 Task: Measure the distance between Boston and Providence.
Action: Key pressed ostoin
Screenshot: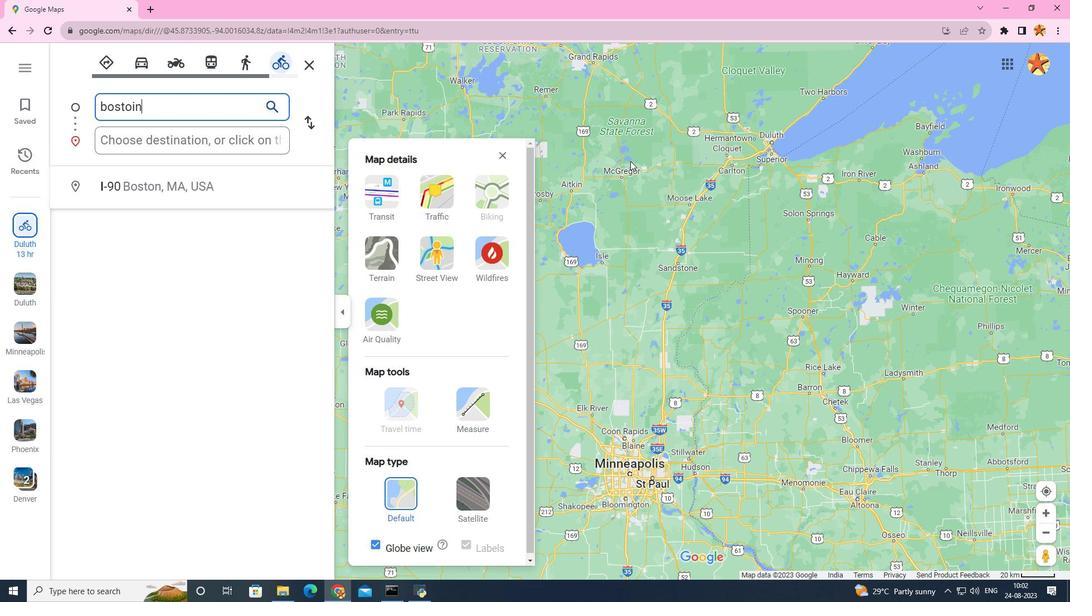 
Action: Mouse moved to (626, 163)
Screenshot: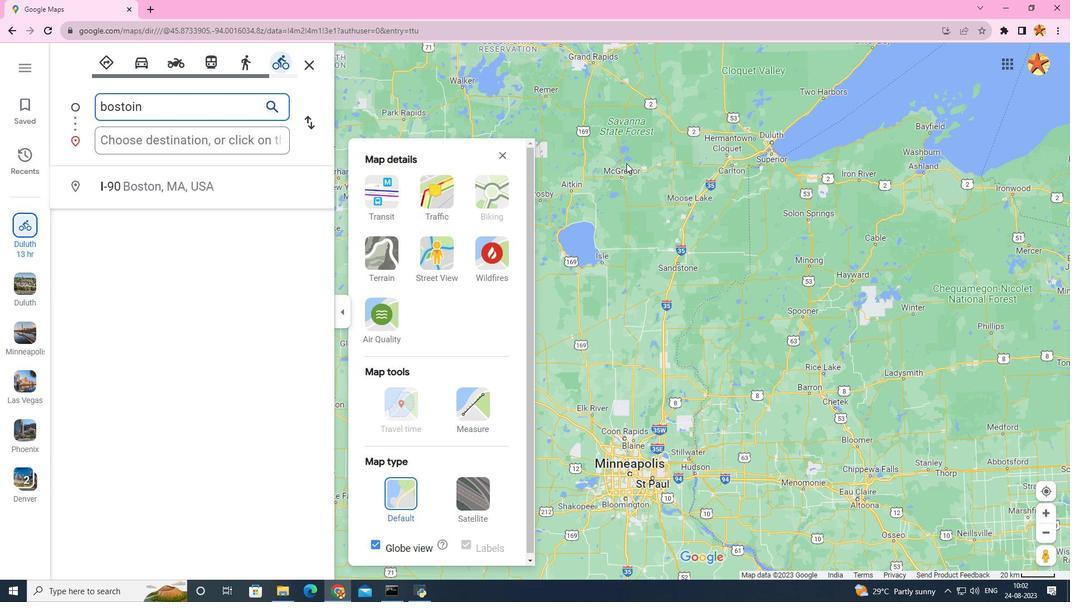 
Action: Key pressed <Key.backspace><Key.backspace>
Screenshot: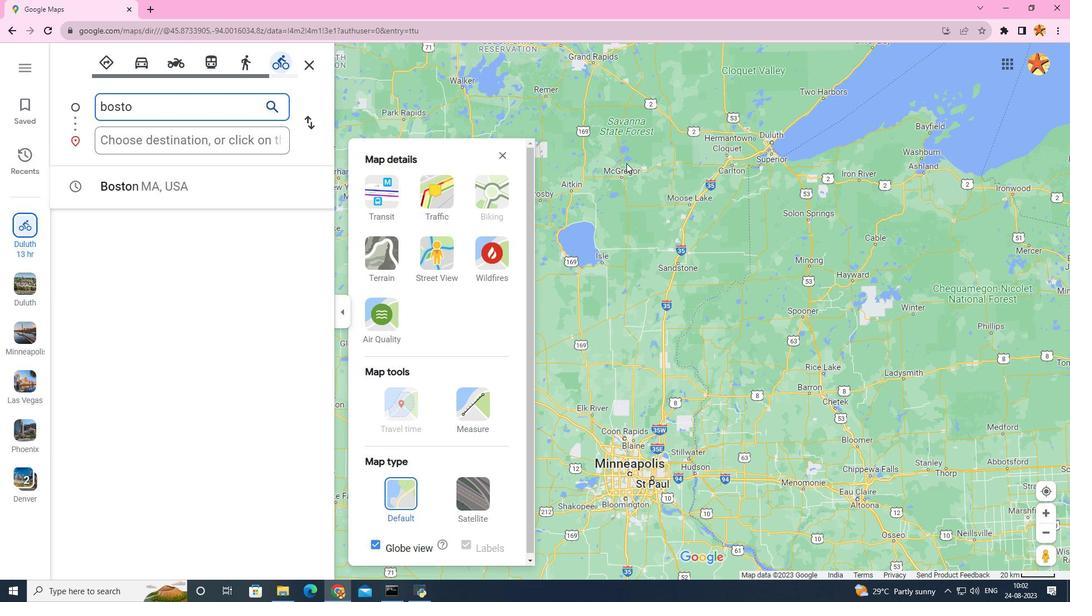 
Action: Mouse moved to (165, 180)
Screenshot: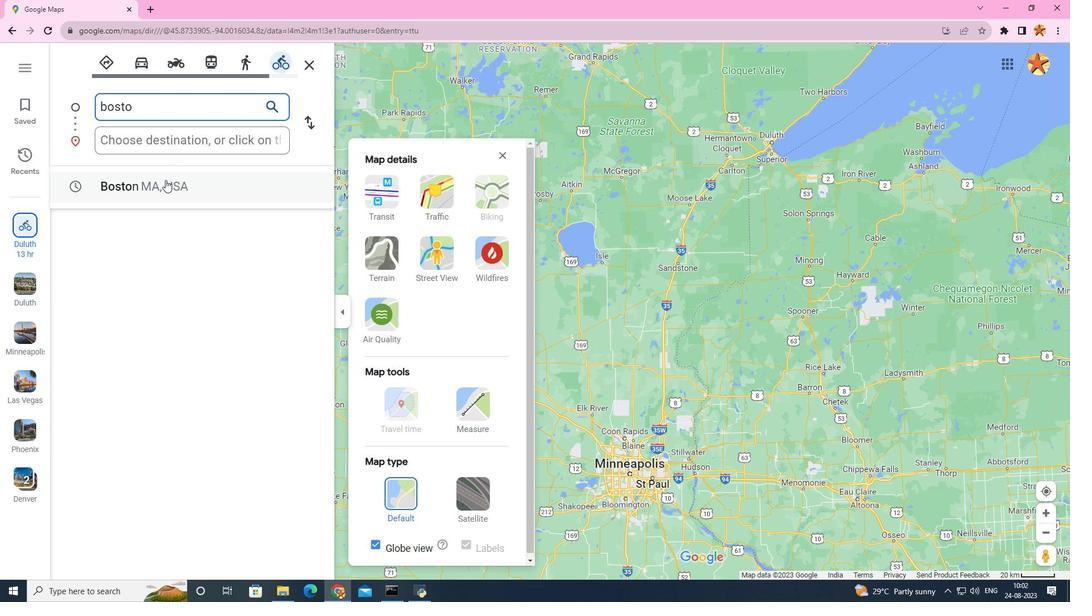 
Action: Mouse pressed left at (165, 180)
Screenshot: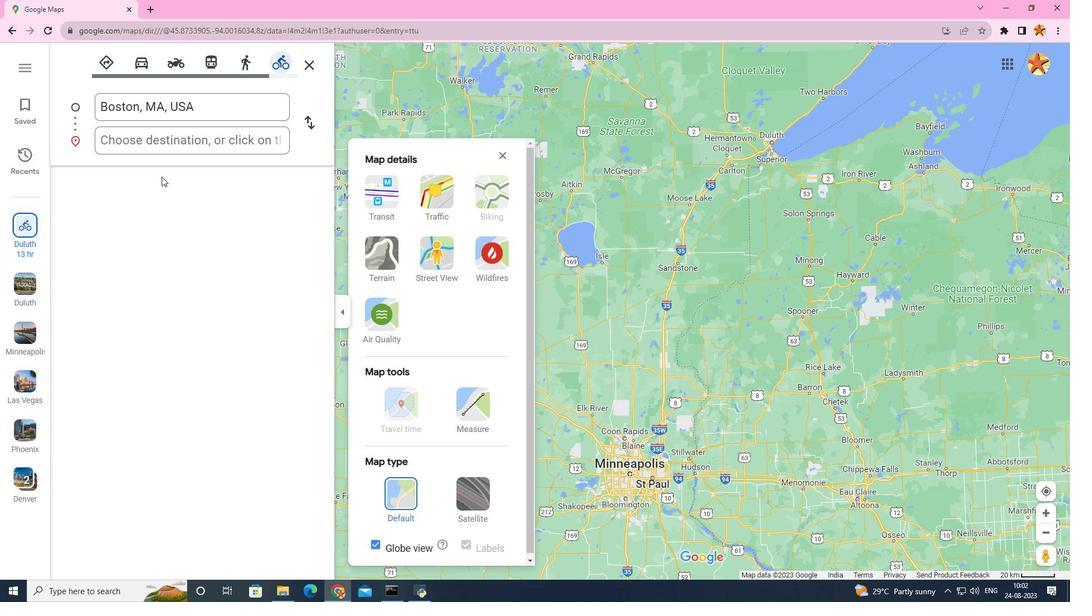 
Action: Mouse moved to (149, 134)
Screenshot: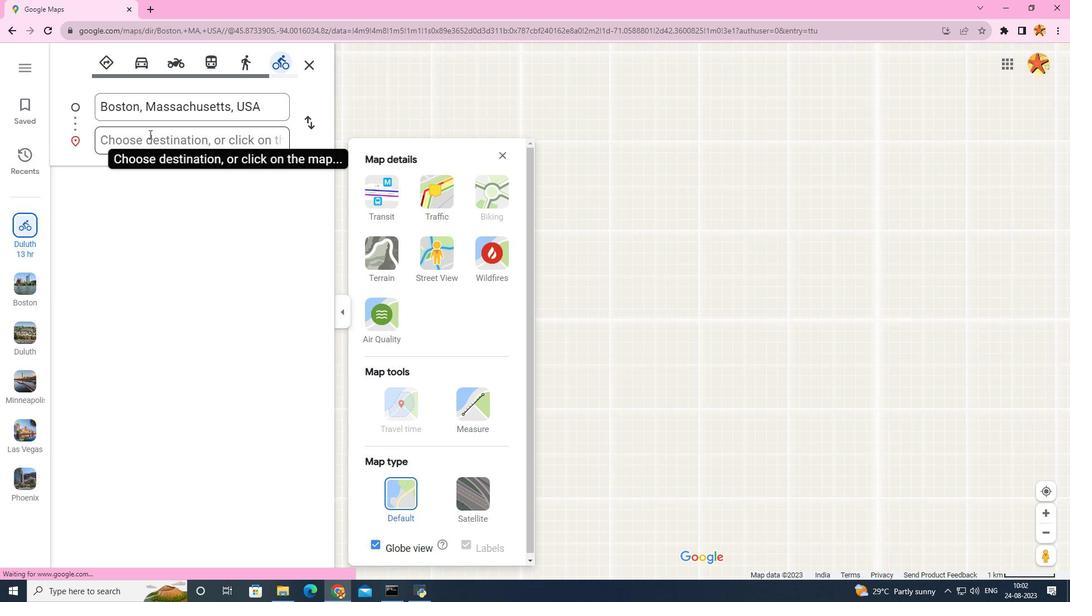 
Action: Mouse pressed left at (149, 134)
Screenshot: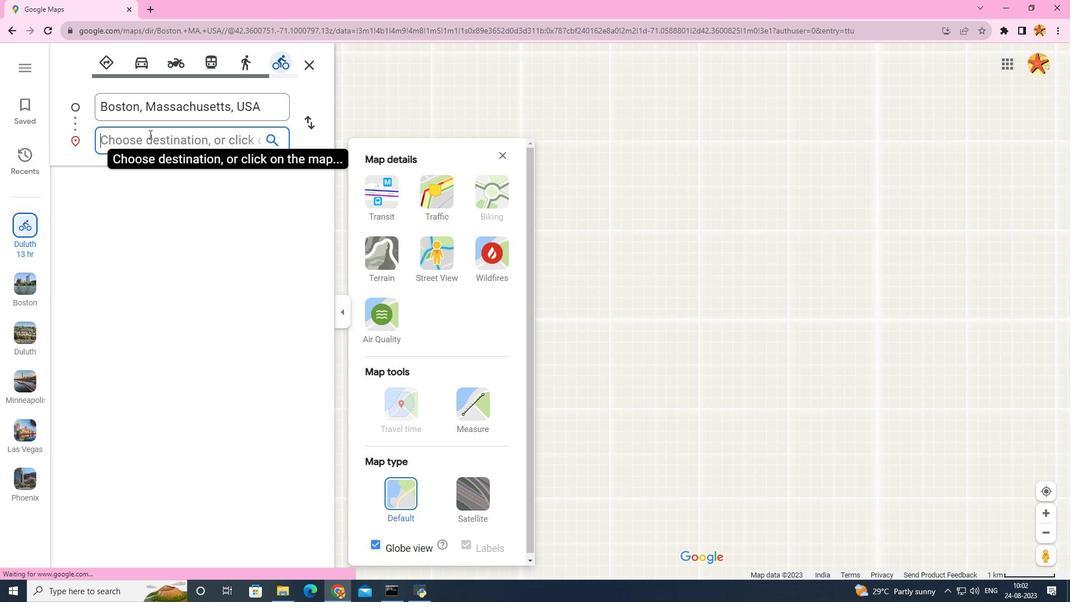 
Action: Key pressed pr
Screenshot: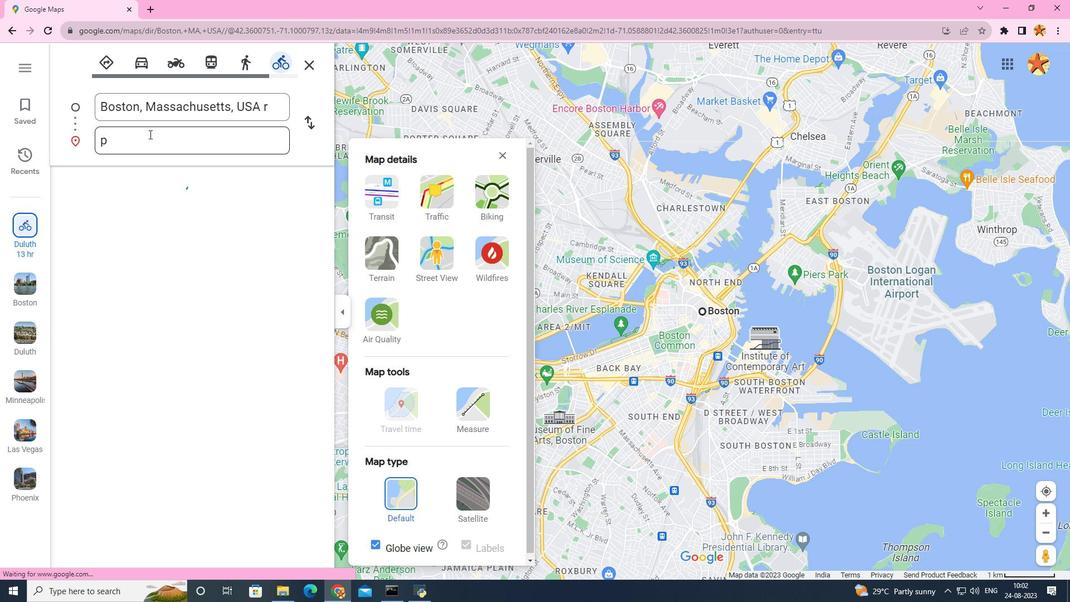 
Action: Mouse moved to (148, 134)
Screenshot: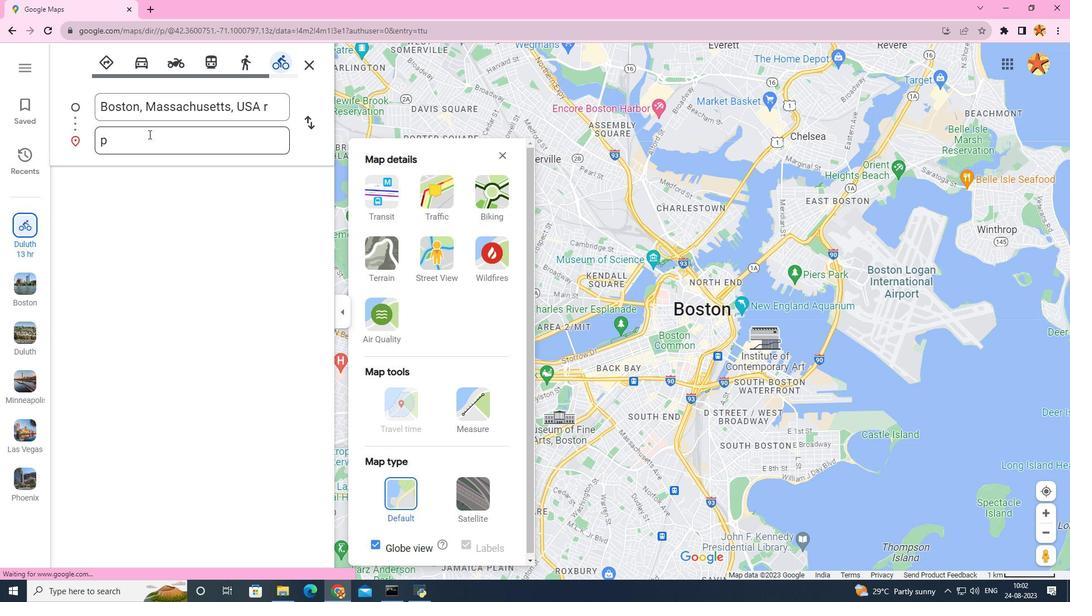 
Action: Mouse pressed left at (148, 134)
Screenshot: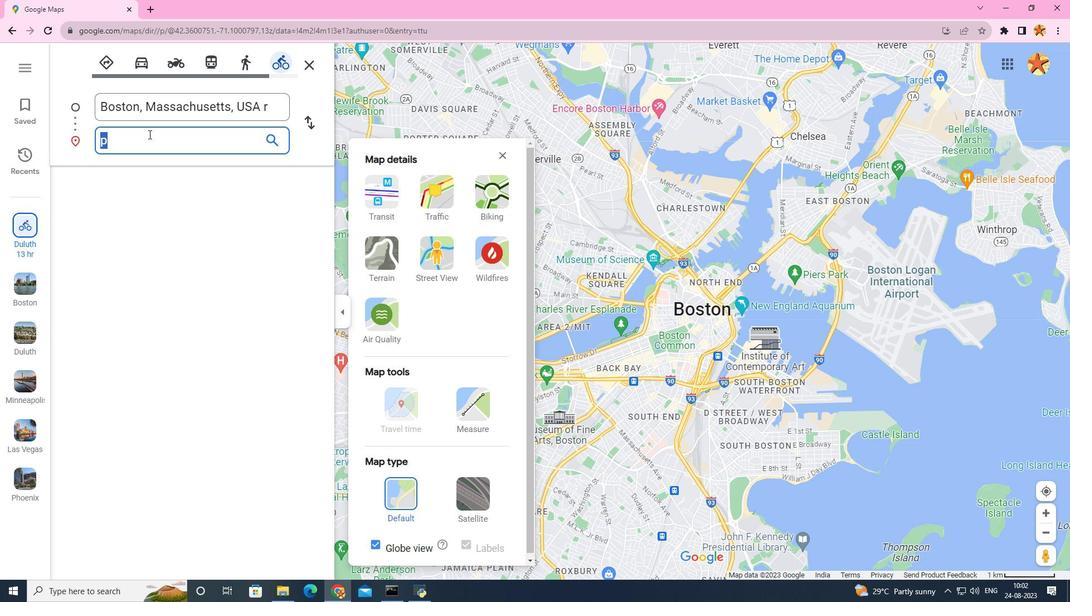 
Action: Mouse pressed left at (148, 134)
Screenshot: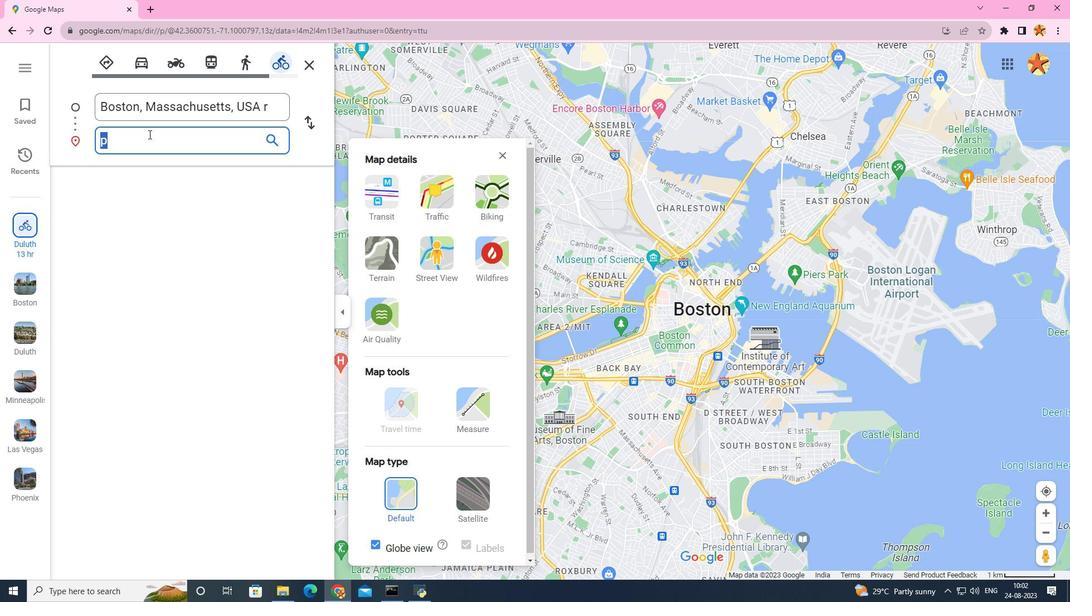 
Action: Mouse moved to (121, 137)
Screenshot: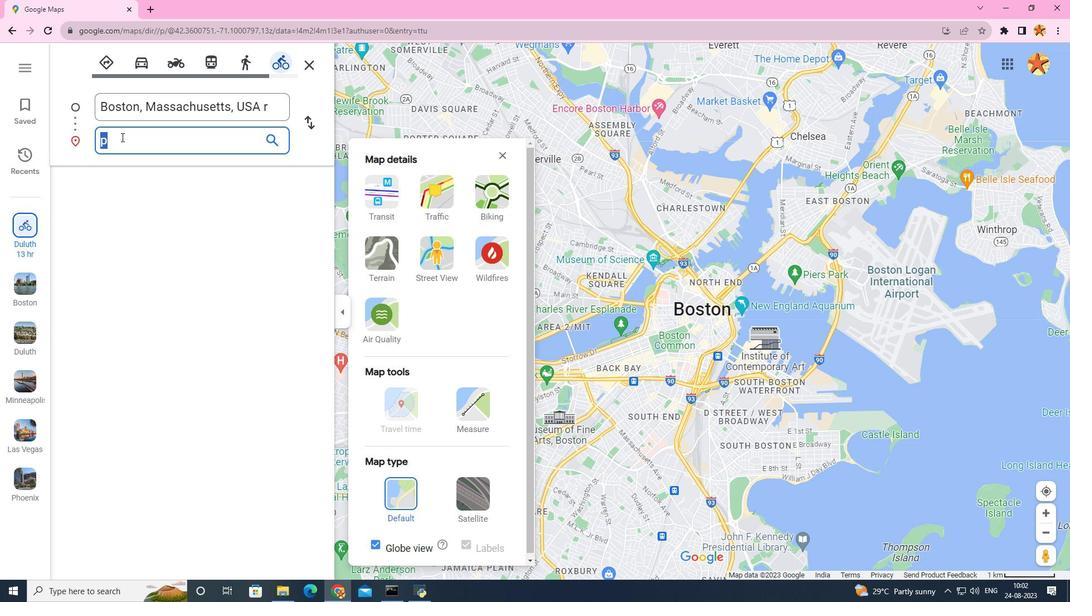 
Action: Mouse pressed left at (121, 137)
Screenshot: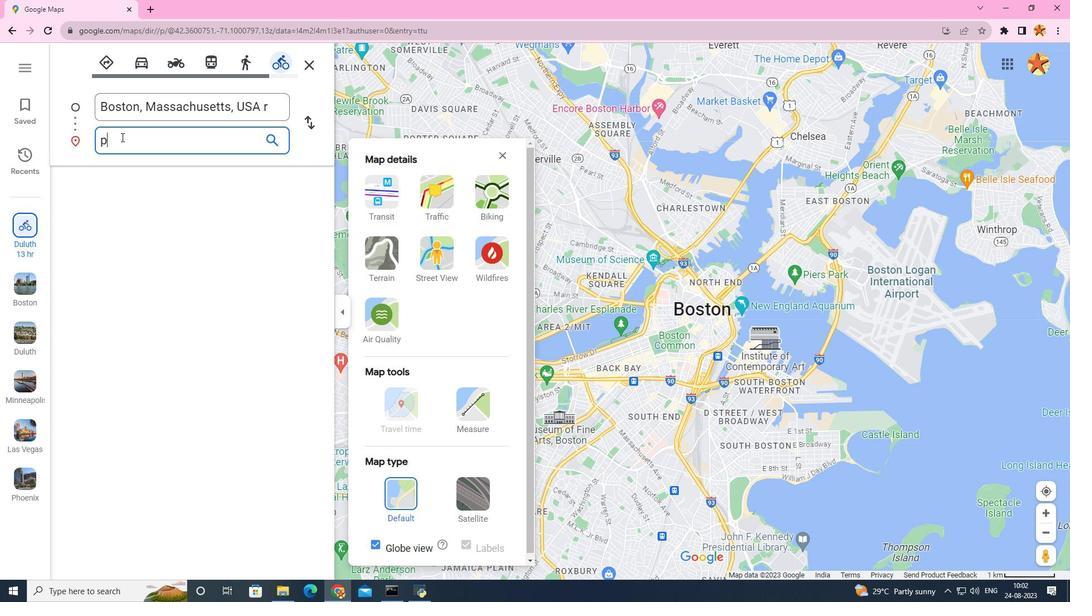 
Action: Mouse moved to (120, 137)
Screenshot: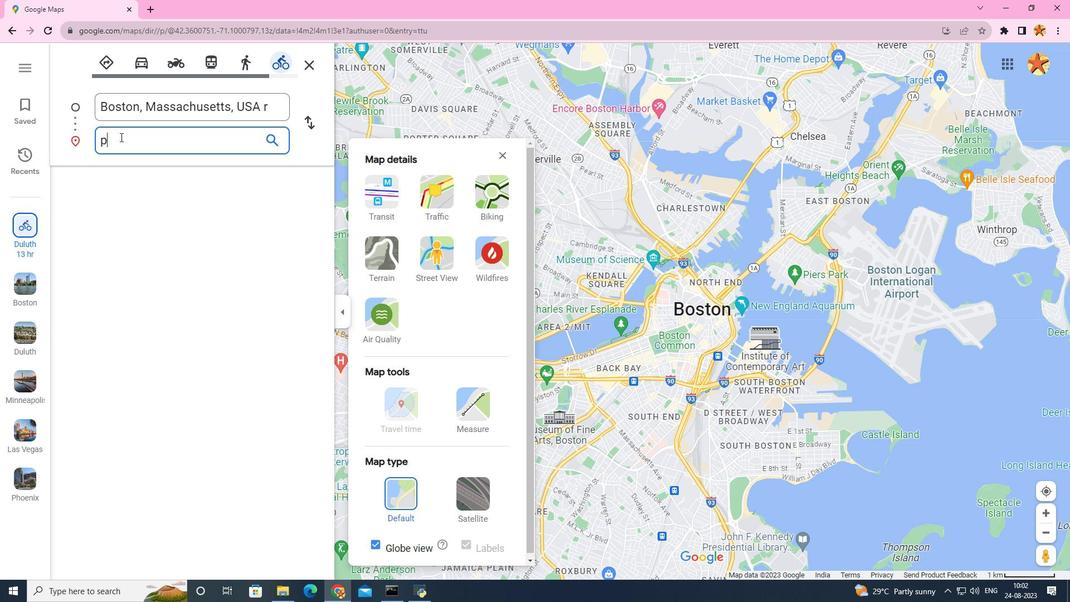 
Action: Key pressed r
Screenshot: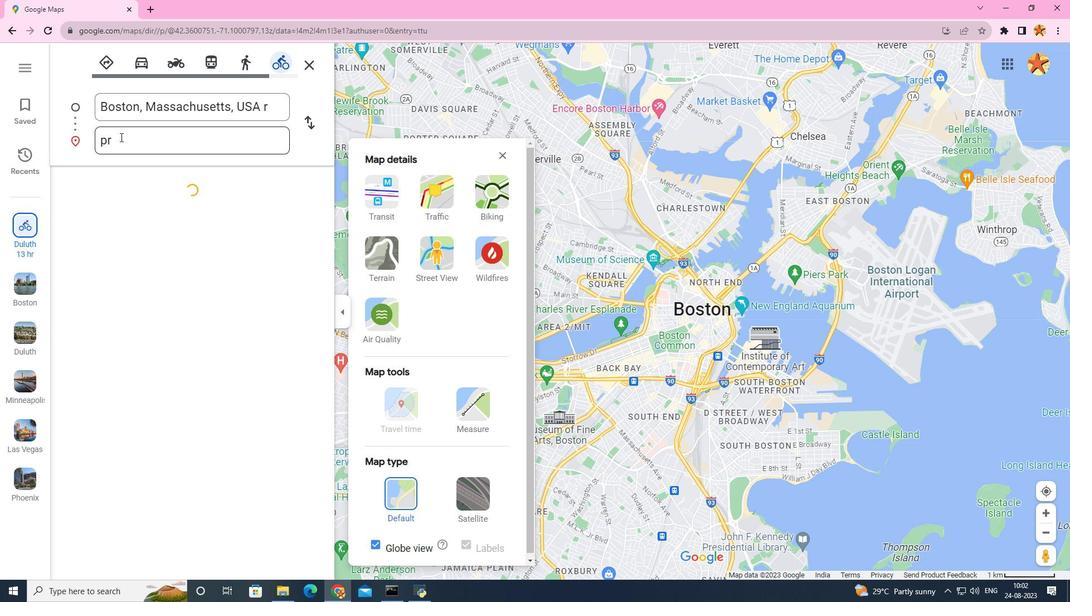 
Action: Mouse pressed left at (120, 137)
Screenshot: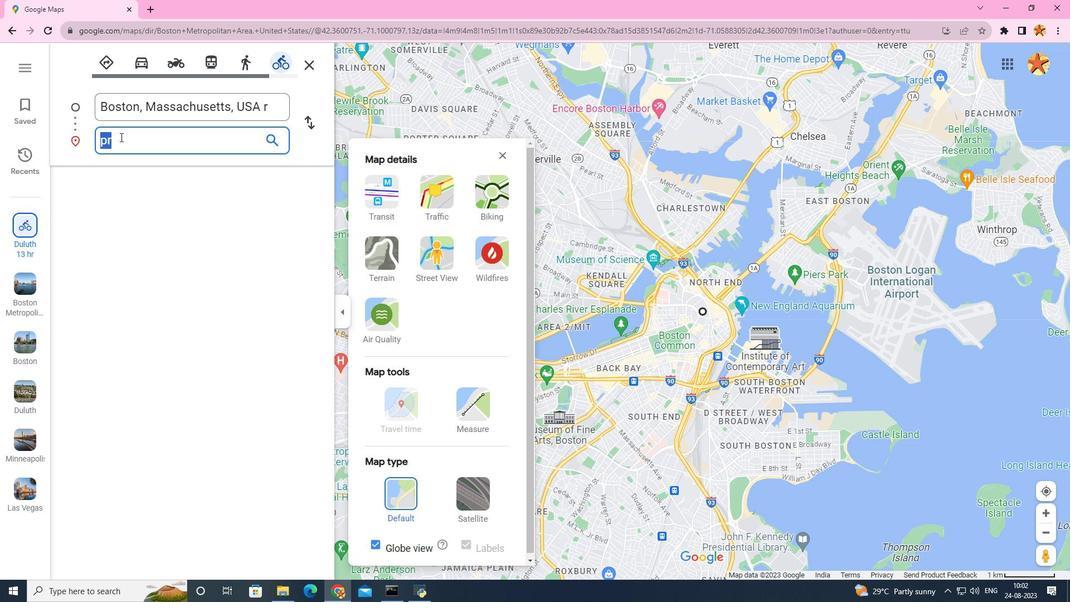 
Action: Mouse pressed left at (120, 137)
Screenshot: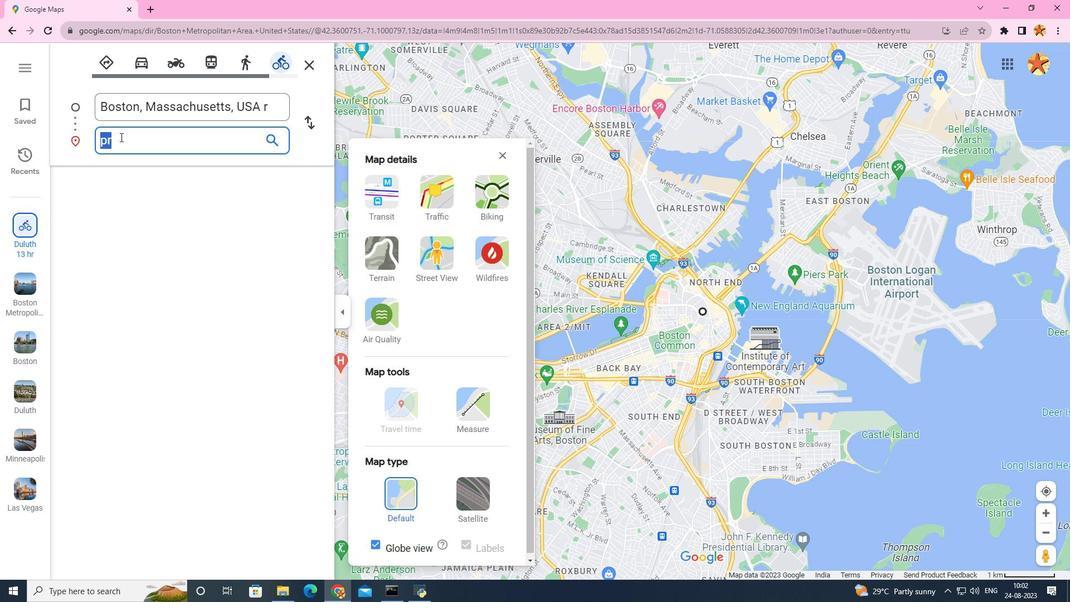 
Action: Mouse moved to (115, 141)
Screenshot: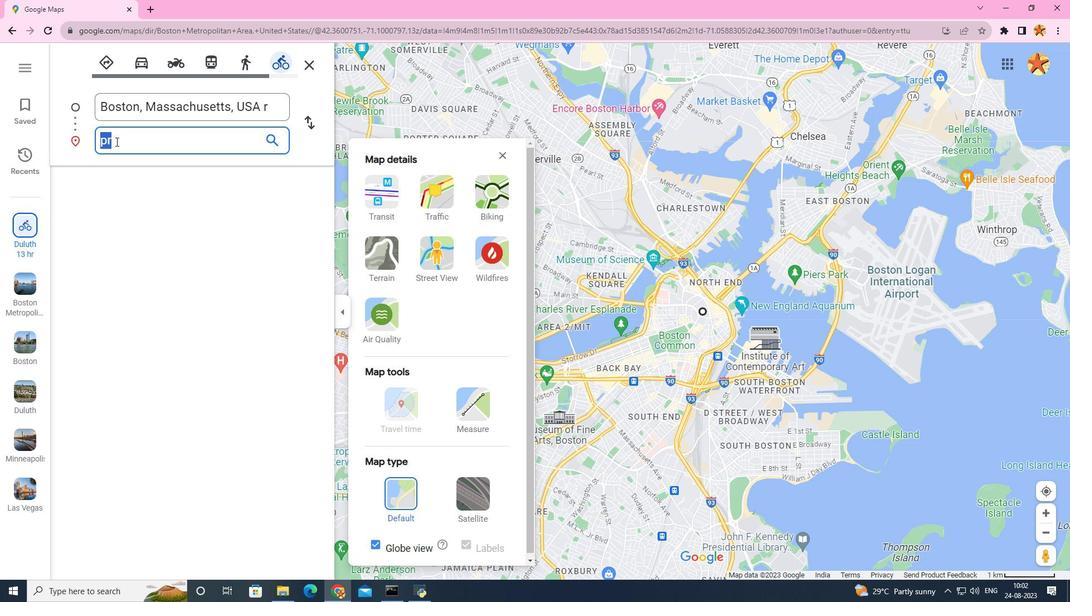 
Action: Mouse pressed left at (115, 141)
Screenshot: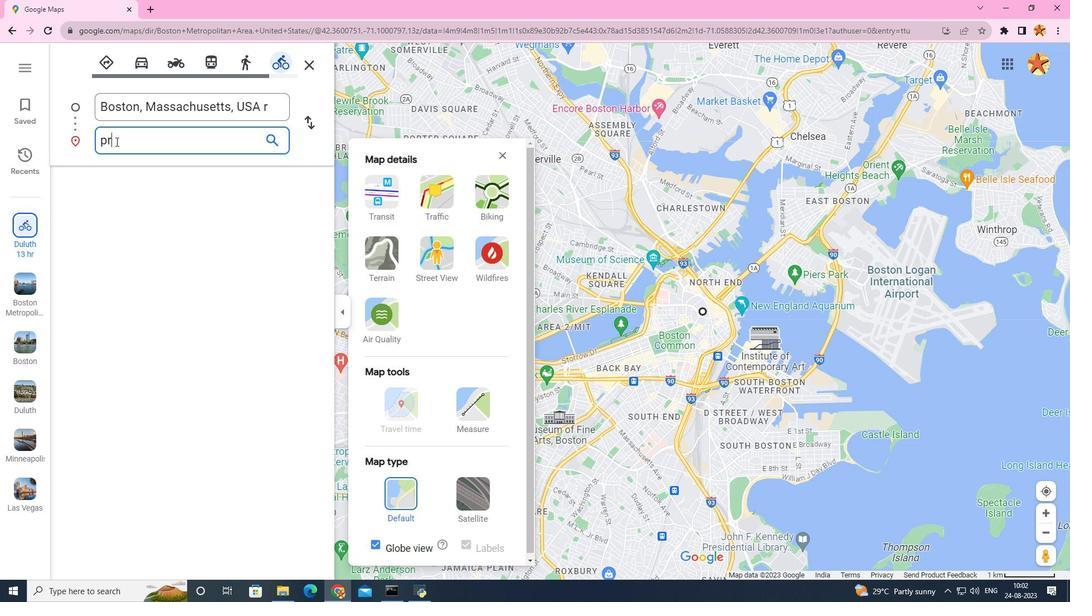 
Action: Key pressed o
Screenshot: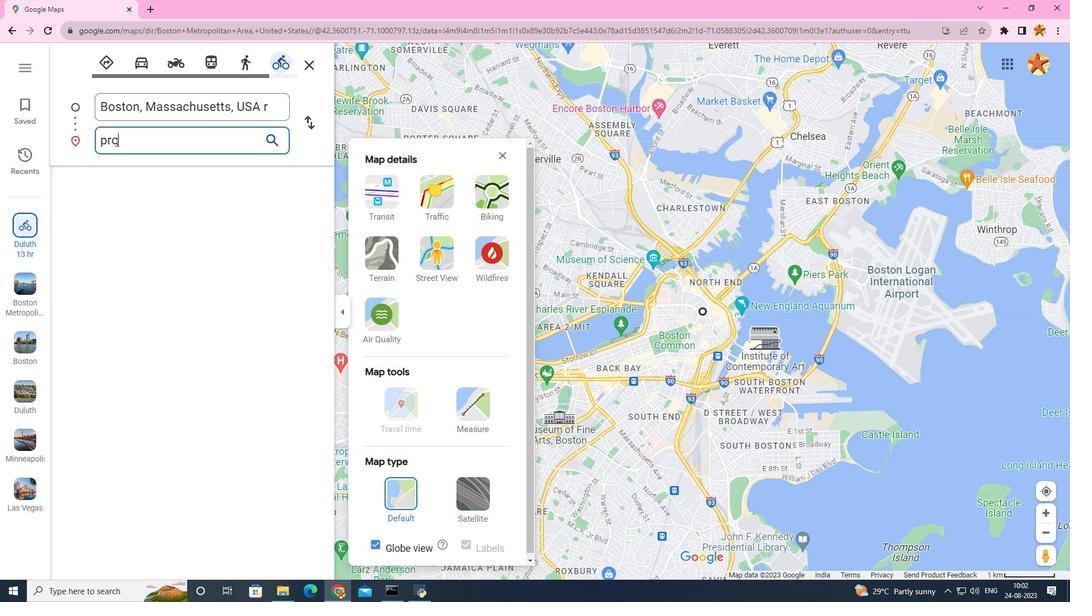 
Action: Mouse moved to (132, 191)
Screenshot: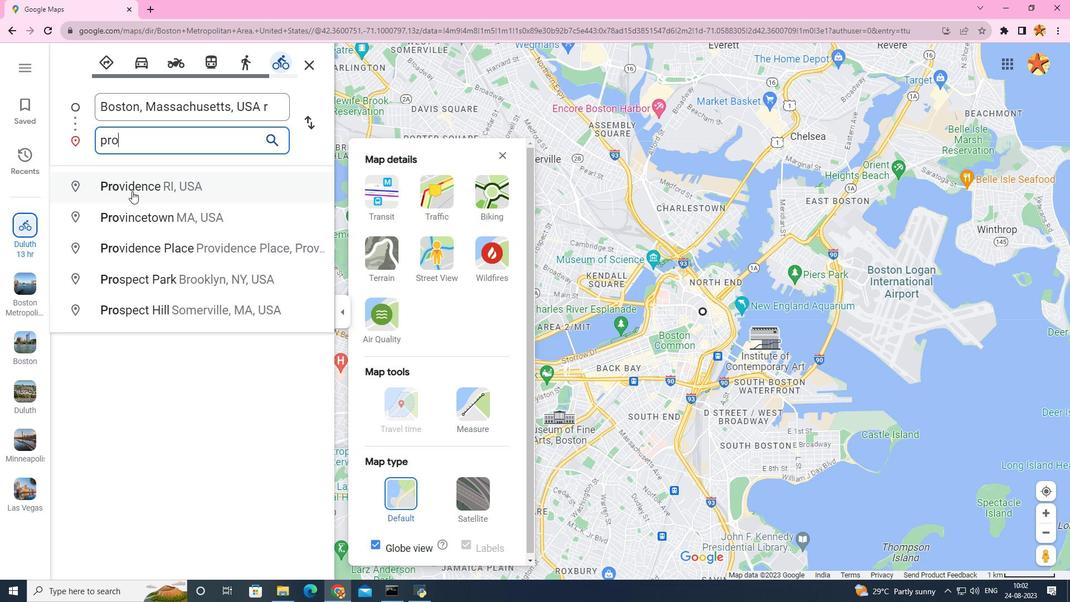 
Action: Mouse pressed left at (132, 191)
Screenshot: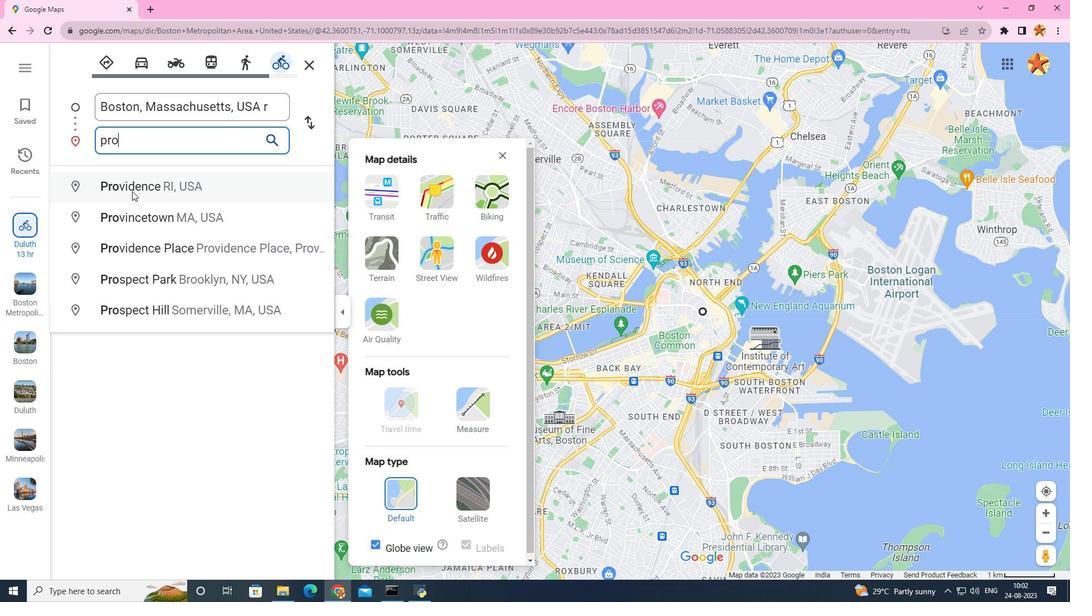 
Action: Mouse moved to (484, 409)
Screenshot: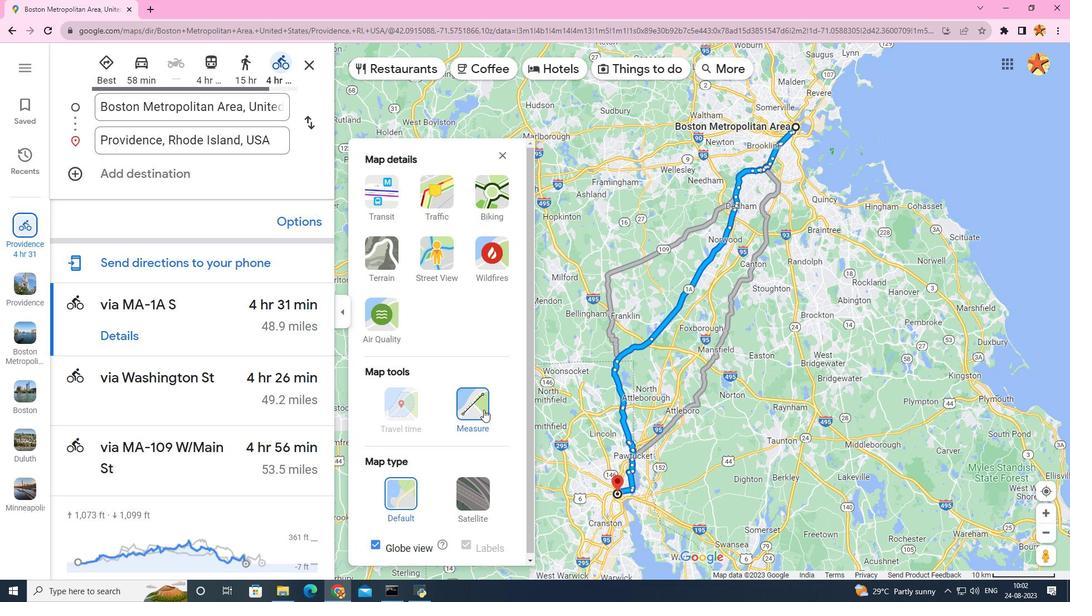 
Action: Mouse pressed left at (484, 409)
Screenshot: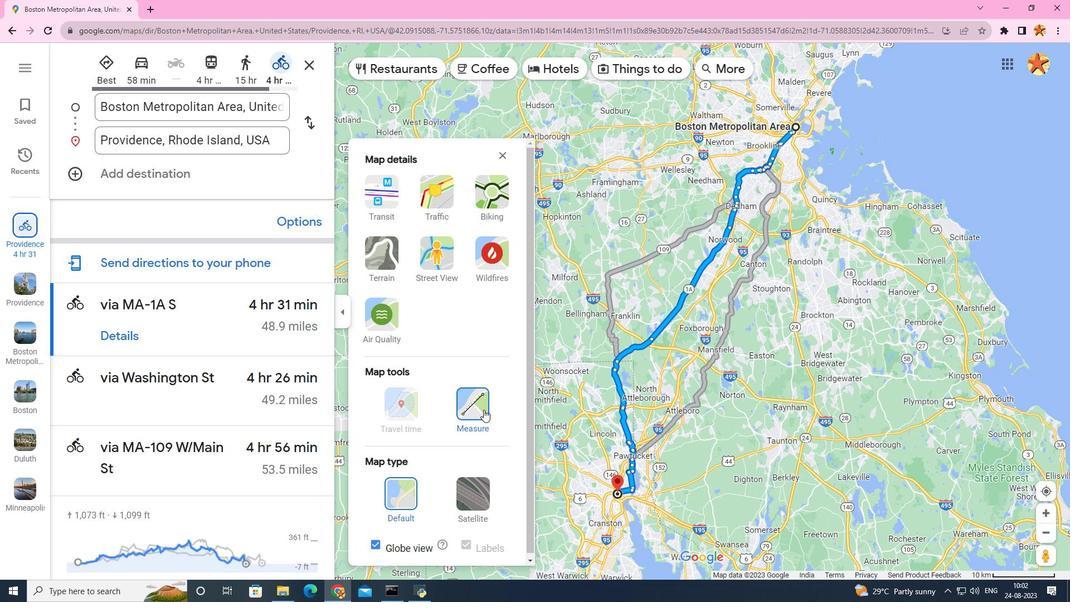 
Action: Mouse moved to (615, 491)
Screenshot: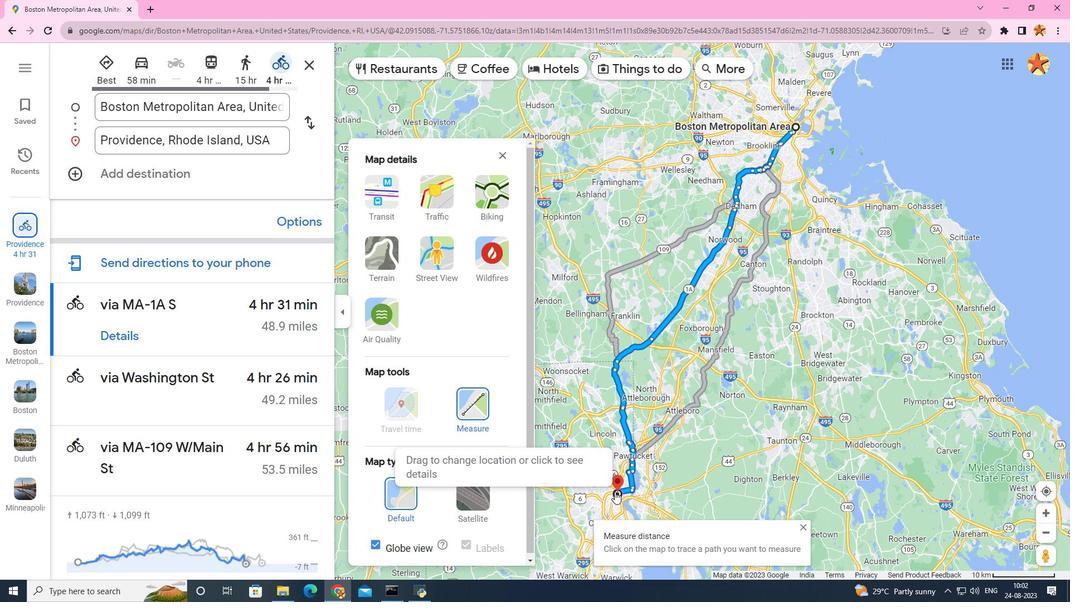 
Action: Mouse pressed left at (615, 491)
Screenshot: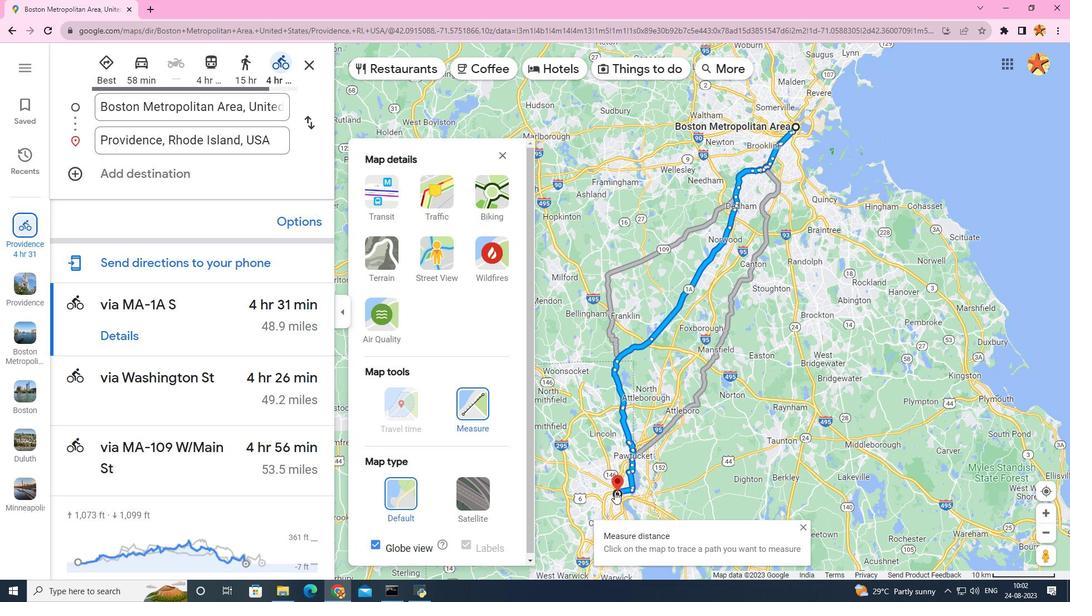 
Action: Mouse moved to (798, 126)
Screenshot: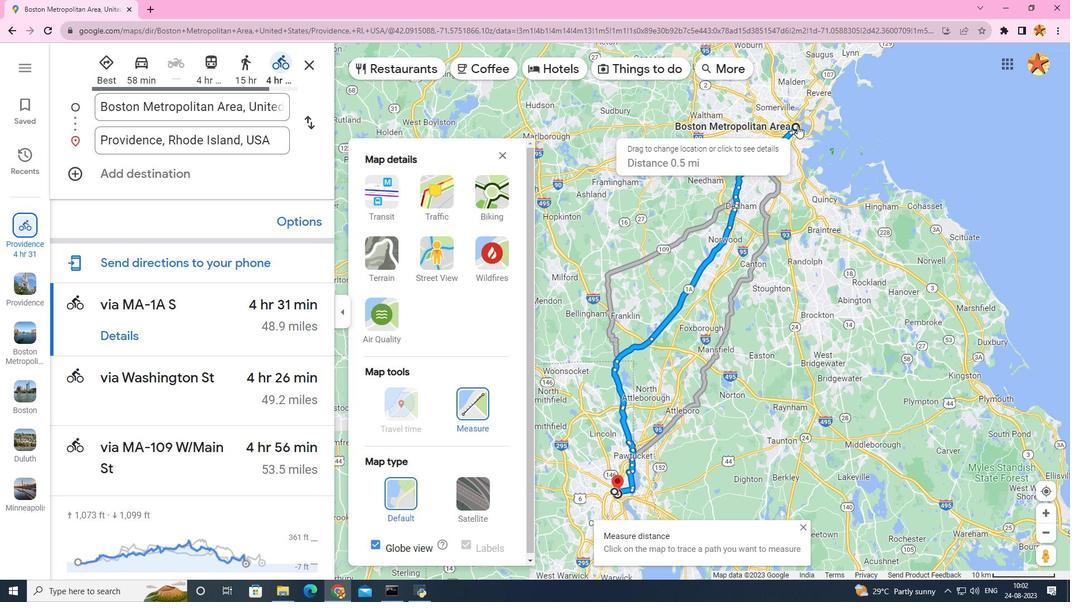 
Action: Mouse pressed left at (798, 126)
Screenshot: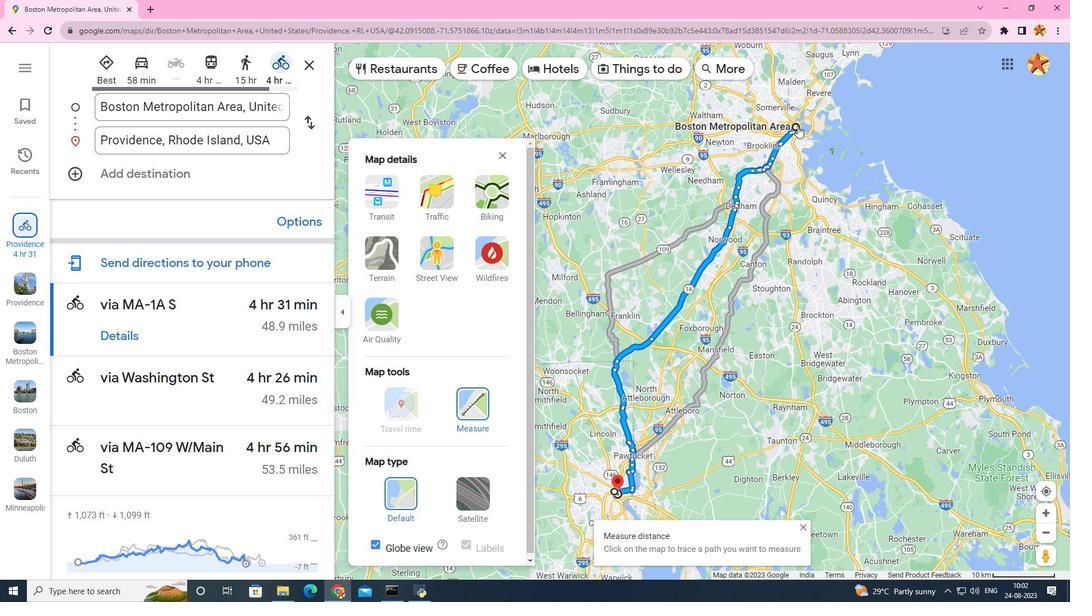 
Action: Mouse moved to (688, 226)
Screenshot: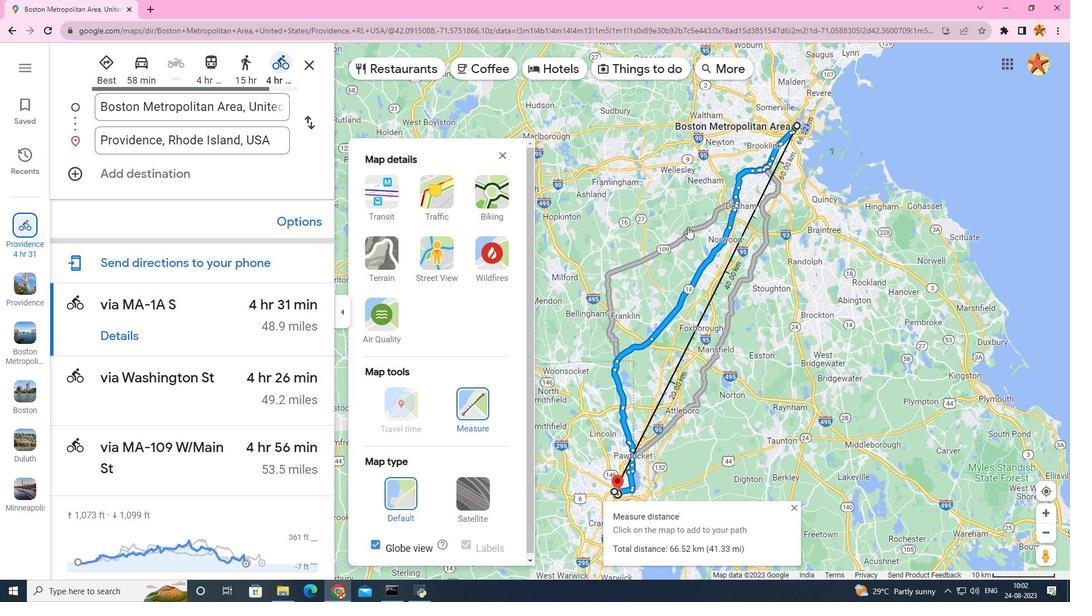 
Action: Mouse scrolled (688, 227) with delta (0, 0)
Screenshot: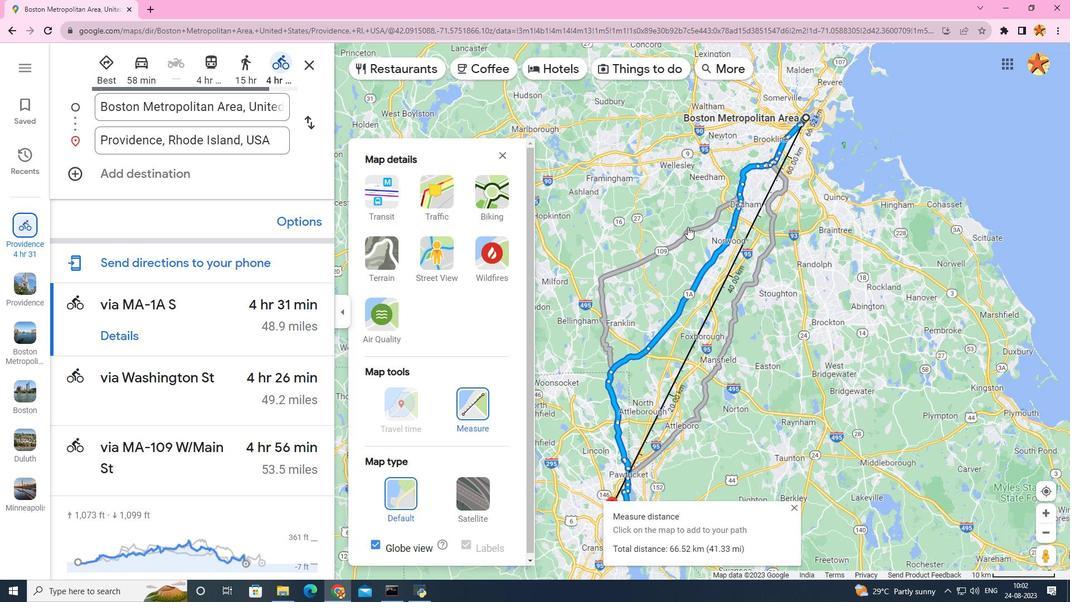 
Action: Mouse scrolled (688, 227) with delta (0, 0)
Screenshot: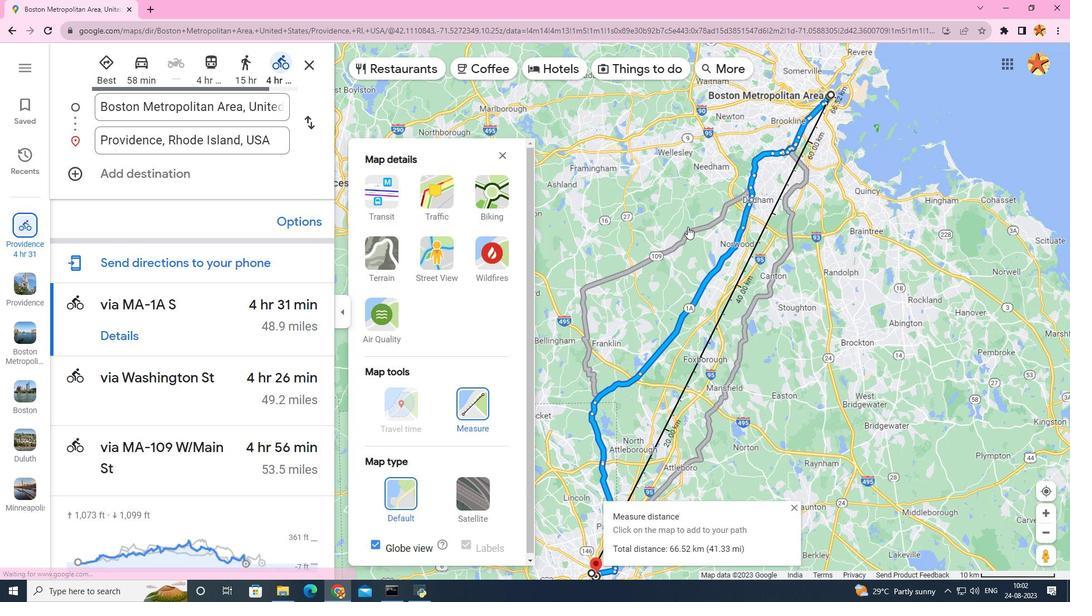 
Action: Mouse scrolled (688, 226) with delta (0, 0)
Screenshot: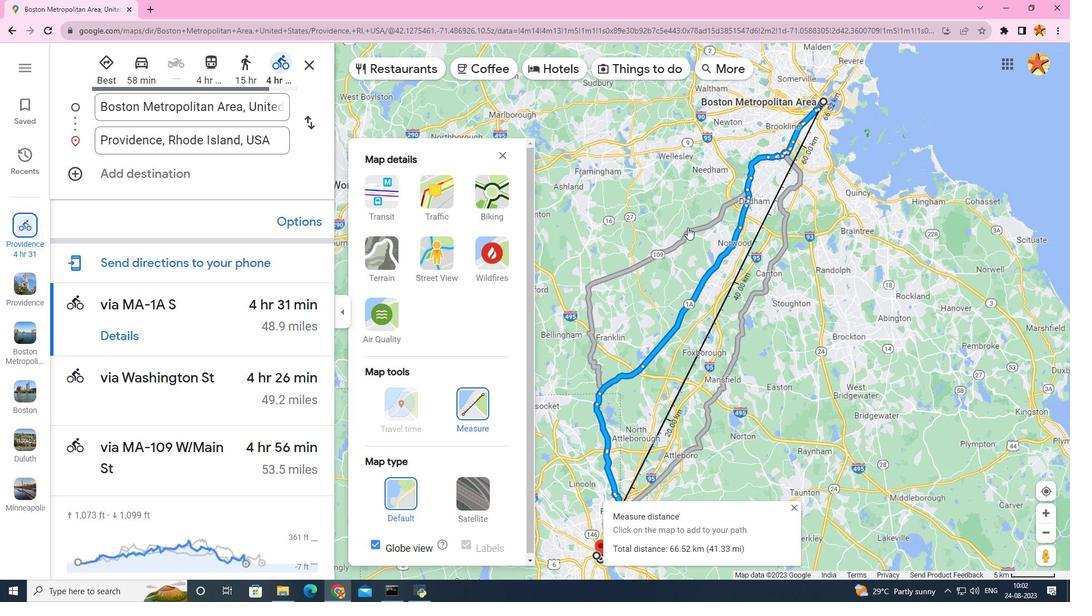 
Action: Mouse scrolled (688, 226) with delta (0, 0)
Screenshot: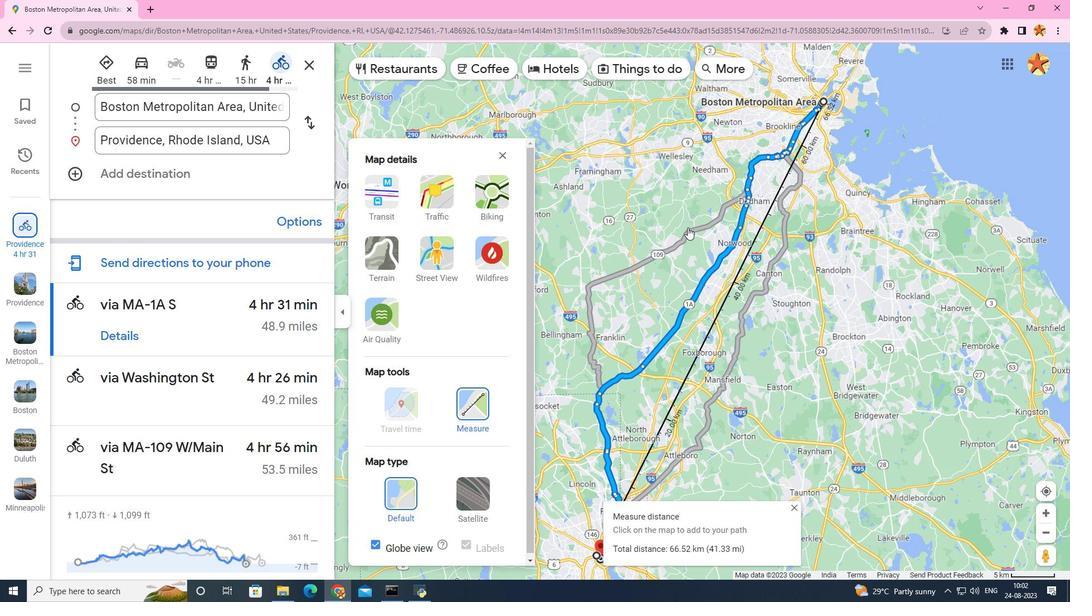 
Action: Mouse moved to (687, 227)
Screenshot: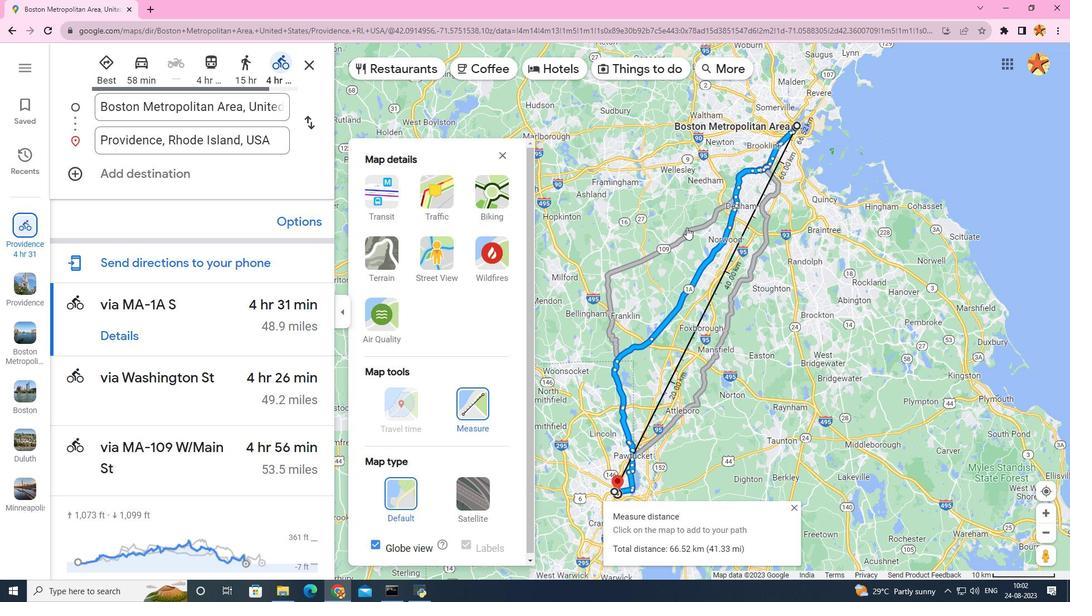 
